 Task: Select weekly alert frequency.
Action: Mouse moved to (621, 77)
Screenshot: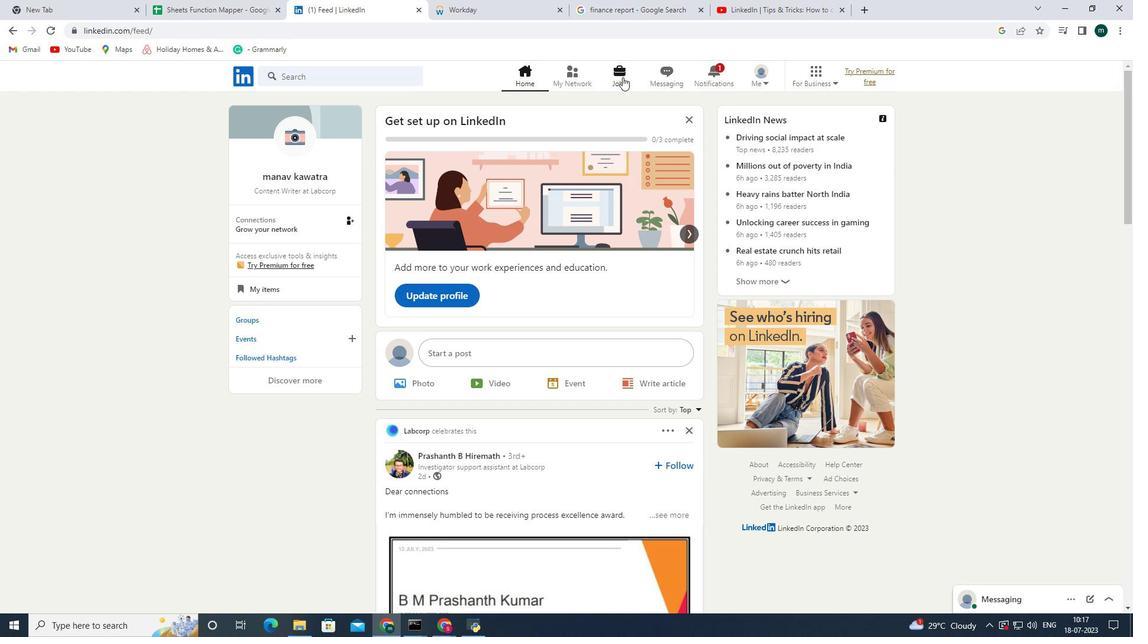 
Action: Mouse pressed left at (621, 77)
Screenshot: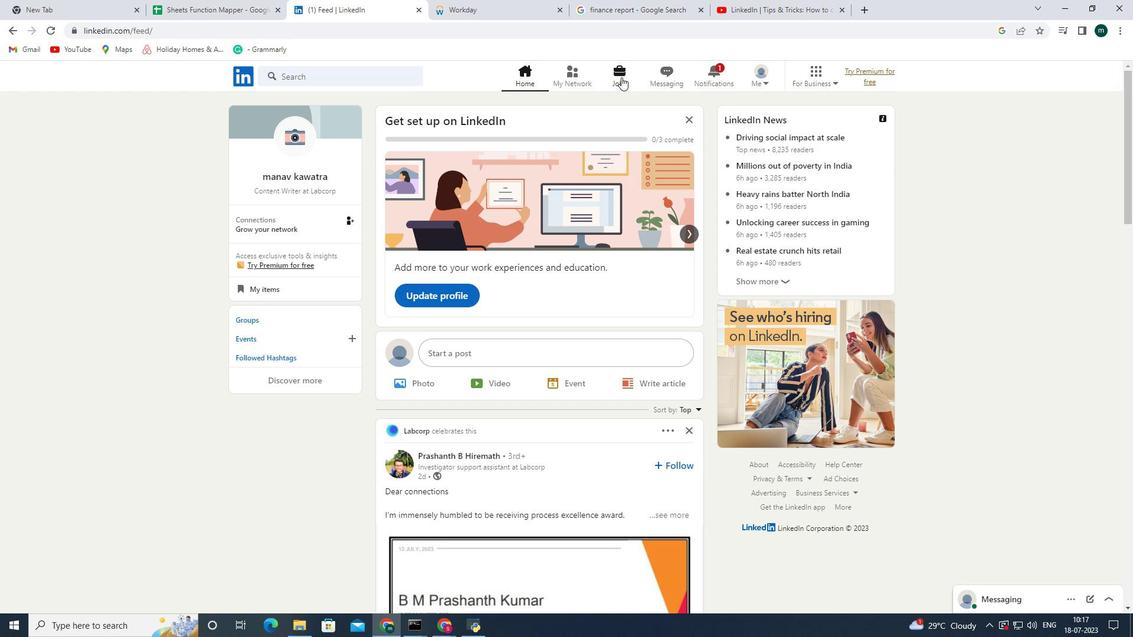 
Action: Mouse moved to (282, 154)
Screenshot: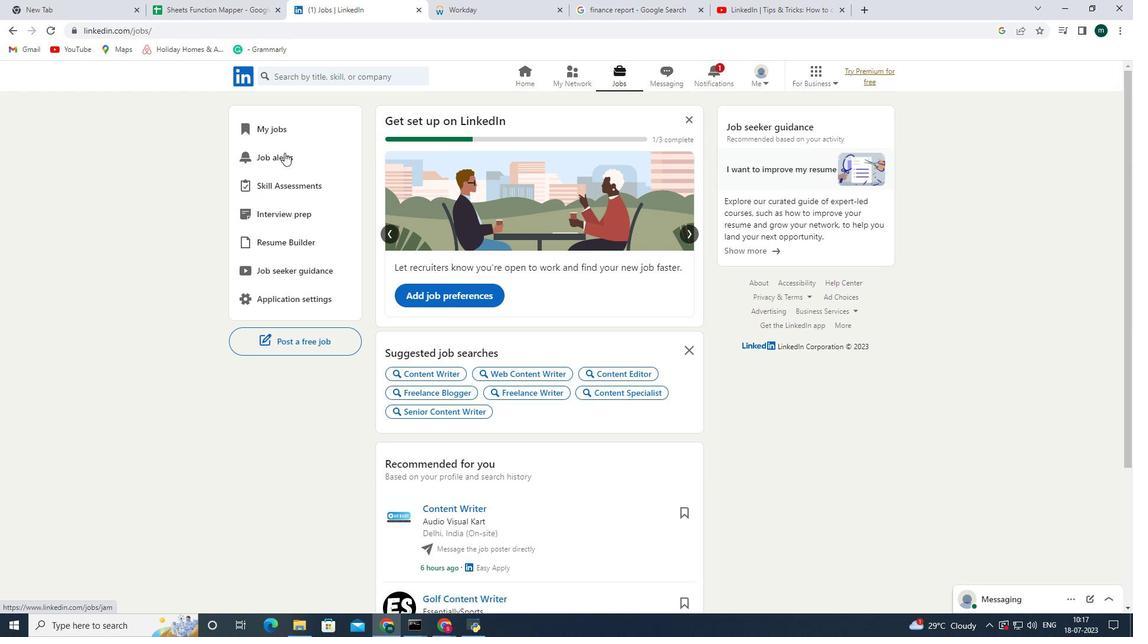 
Action: Mouse pressed left at (282, 154)
Screenshot: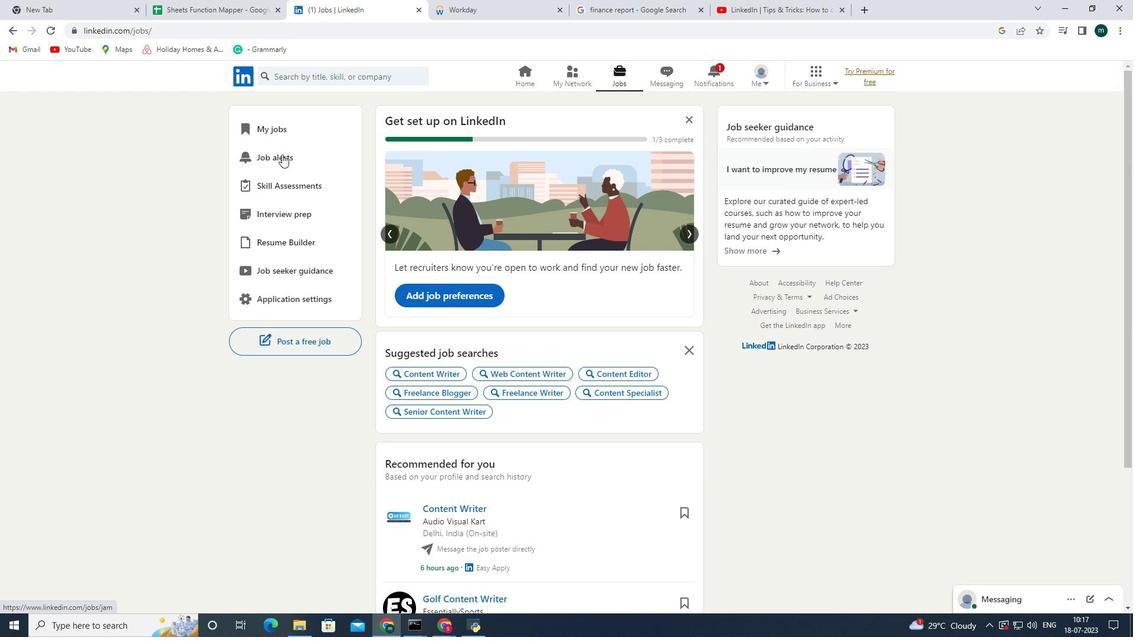 
Action: Mouse moved to (735, 145)
Screenshot: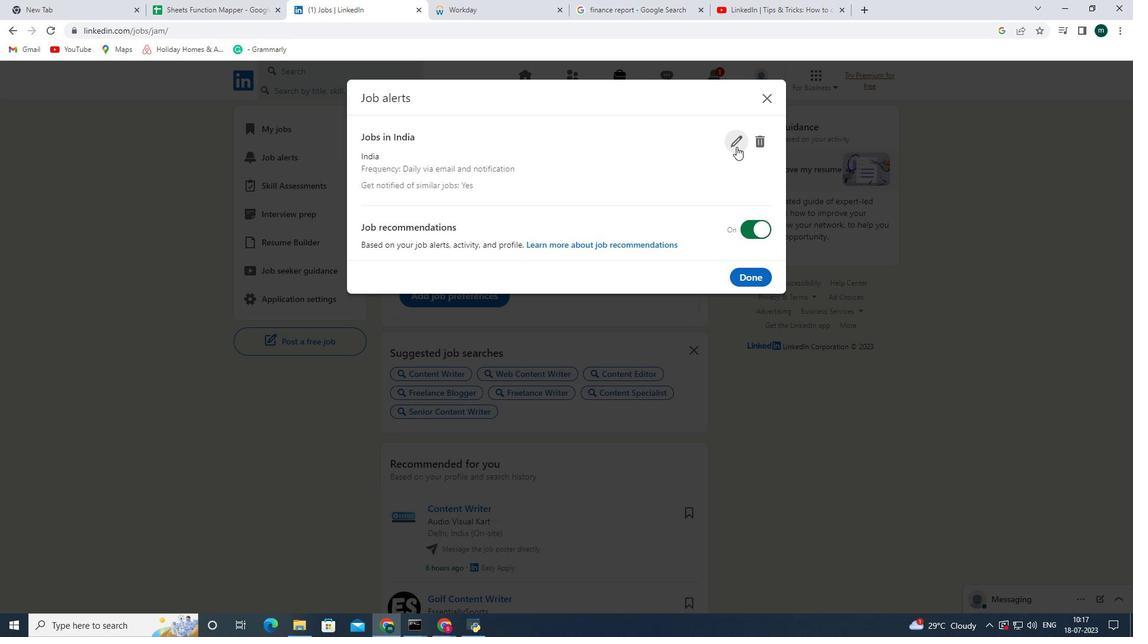 
Action: Mouse pressed left at (735, 145)
Screenshot: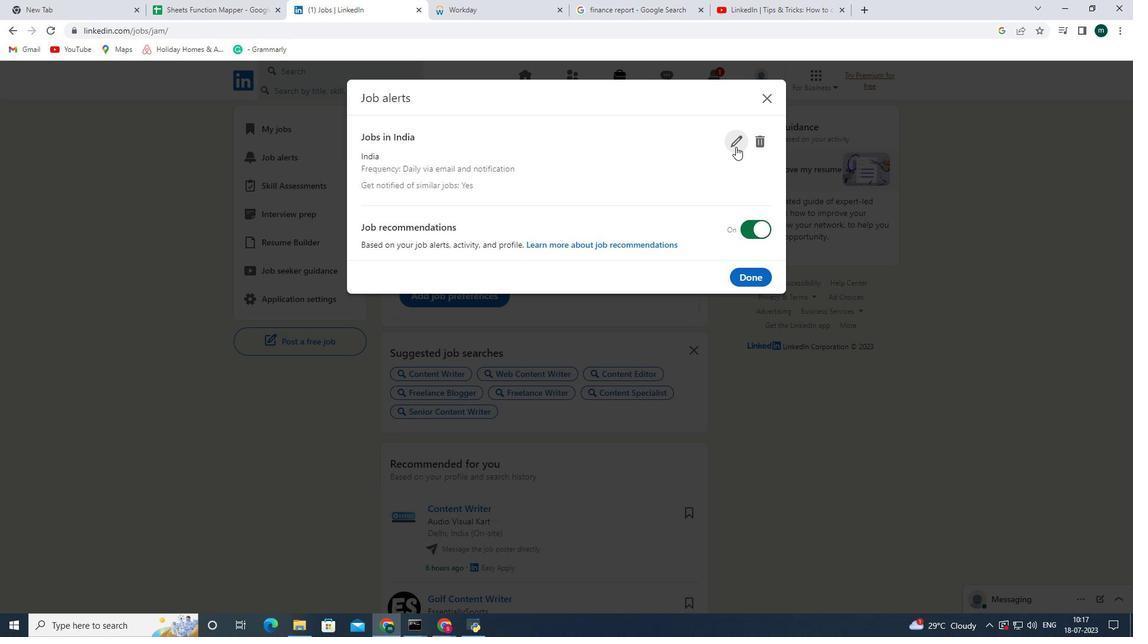 
Action: Mouse moved to (387, 224)
Screenshot: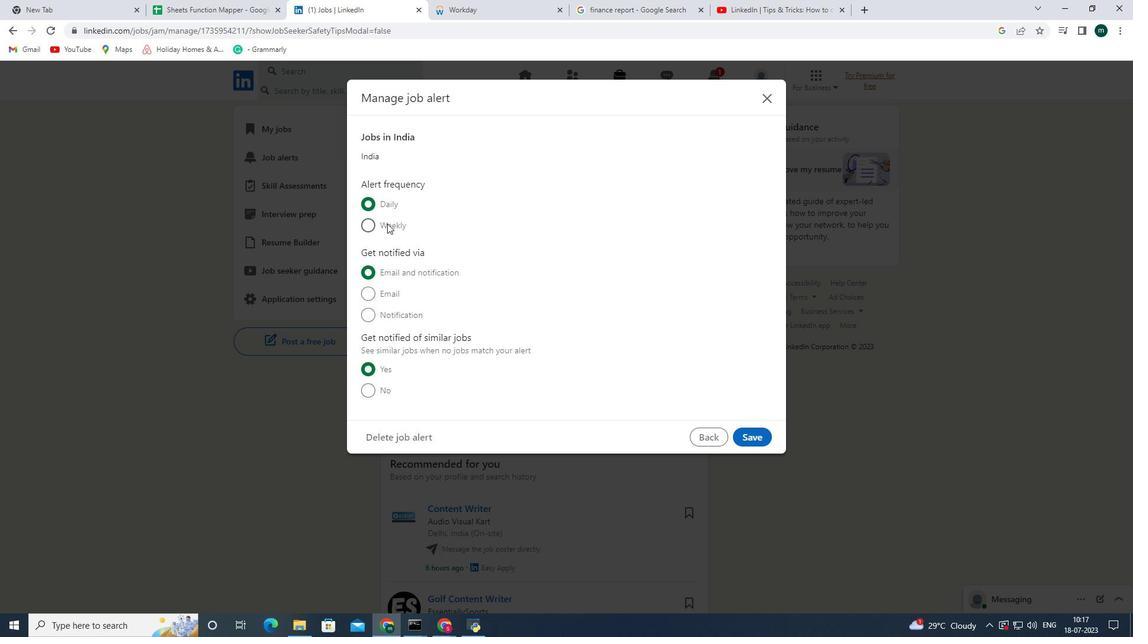 
Action: Mouse pressed left at (387, 224)
Screenshot: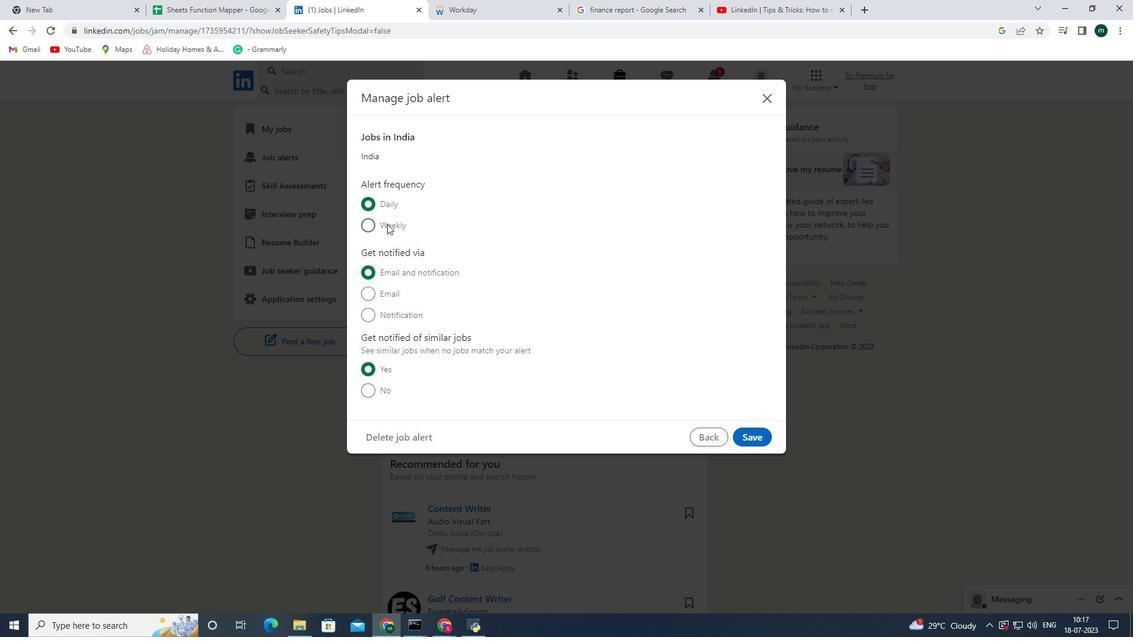 
Action: Mouse moved to (746, 437)
Screenshot: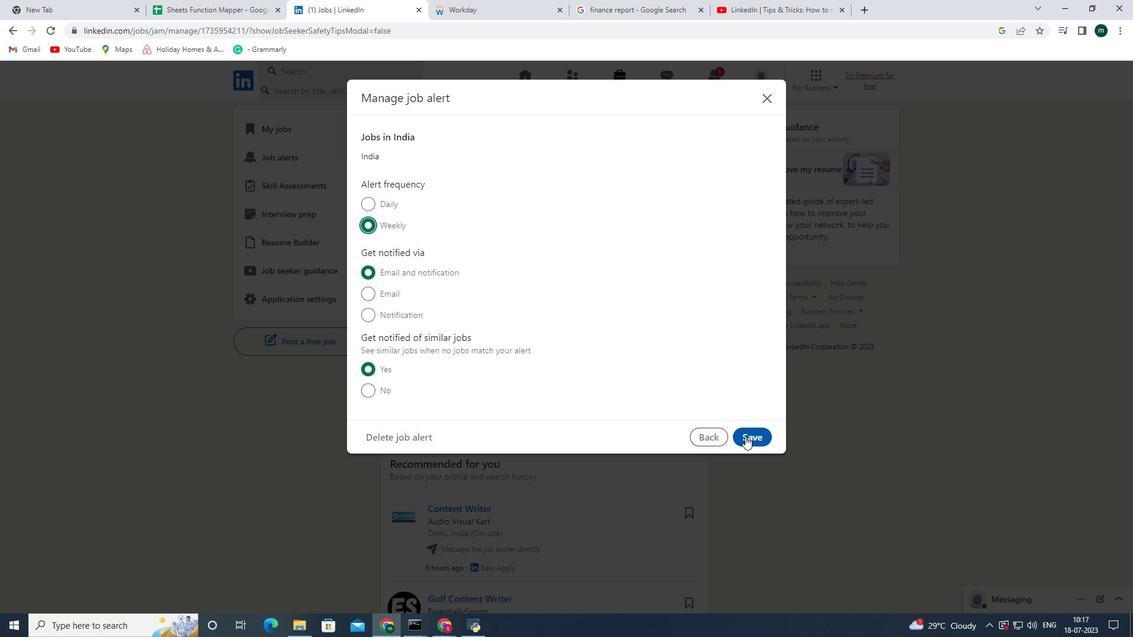 
Action: Mouse pressed left at (746, 437)
Screenshot: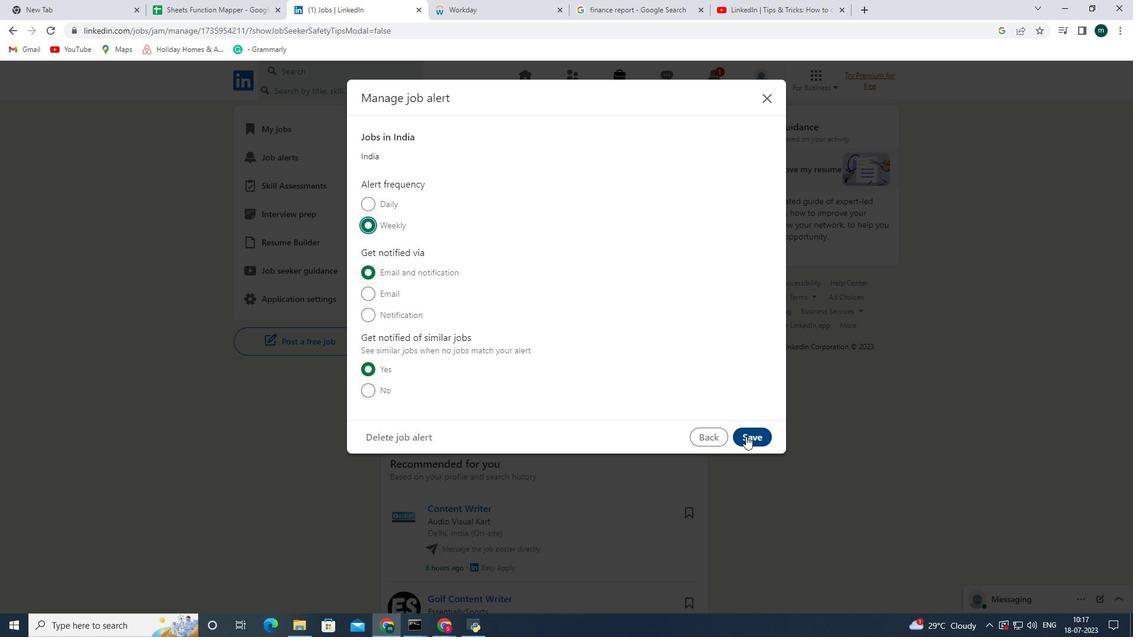 
Action: Mouse moved to (747, 278)
Screenshot: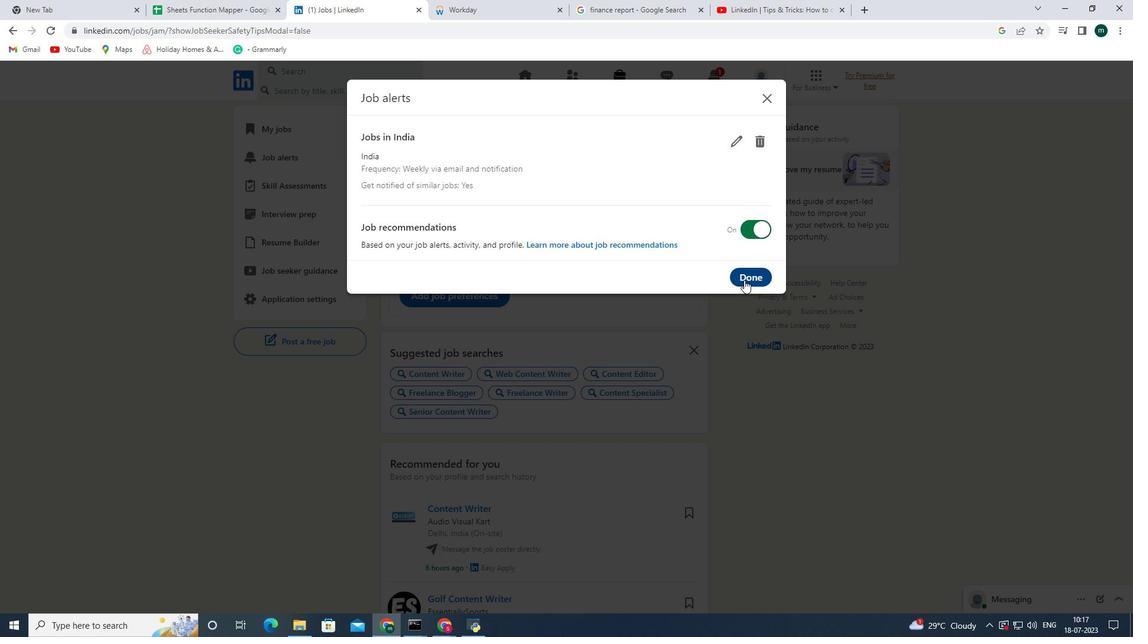 
Action: Mouse pressed left at (747, 278)
Screenshot: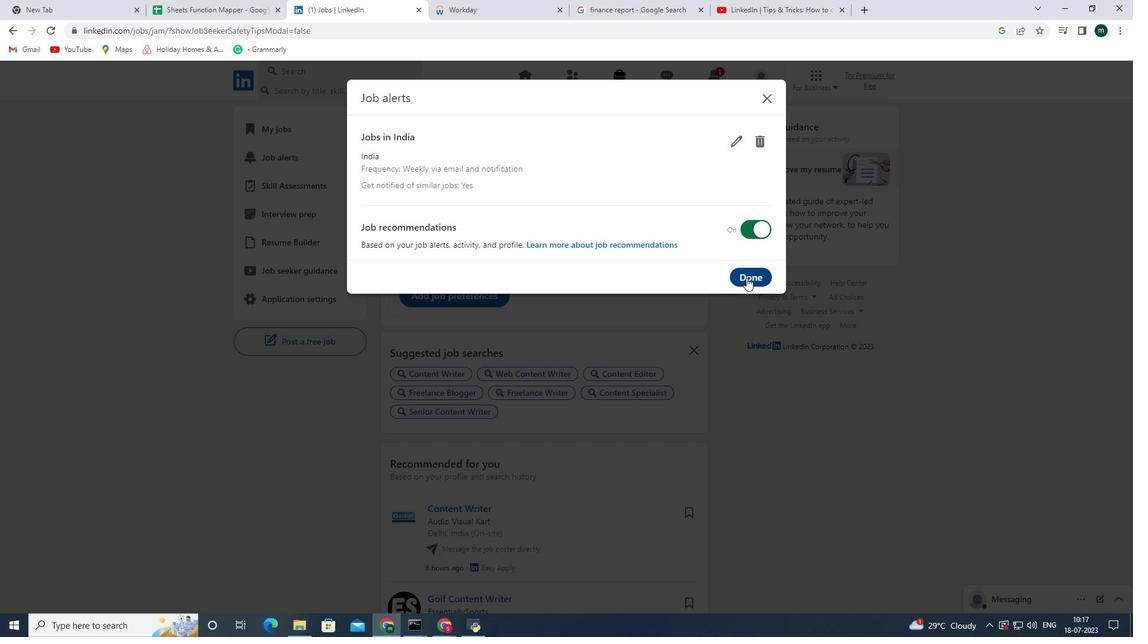 
